 Task: Add the task  Improve the appâ€™s performance during heavy load periods to the section Data Mining Sprint in the project Virtuoso and add a Due Date to the respective task as 2023/11/08.
Action: Mouse moved to (1099, 620)
Screenshot: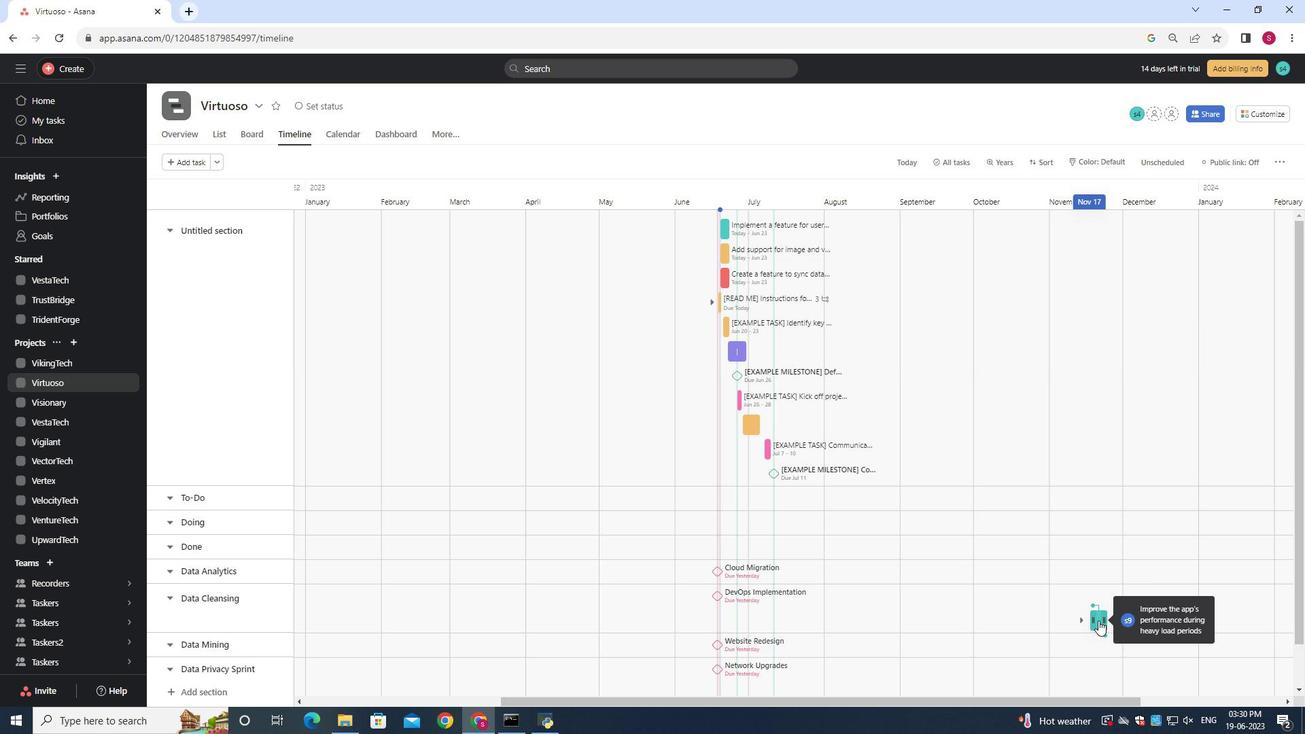 
Action: Mouse pressed left at (1099, 620)
Screenshot: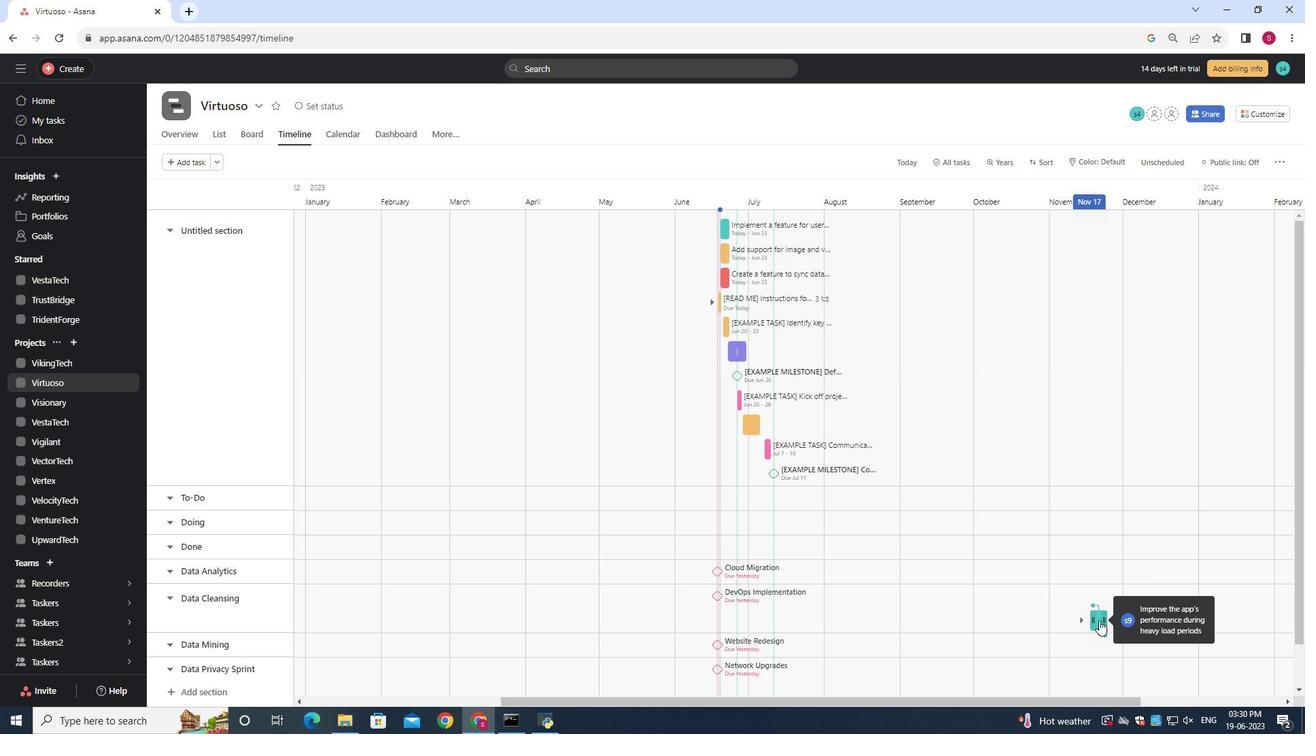 
Action: Mouse moved to (1091, 622)
Screenshot: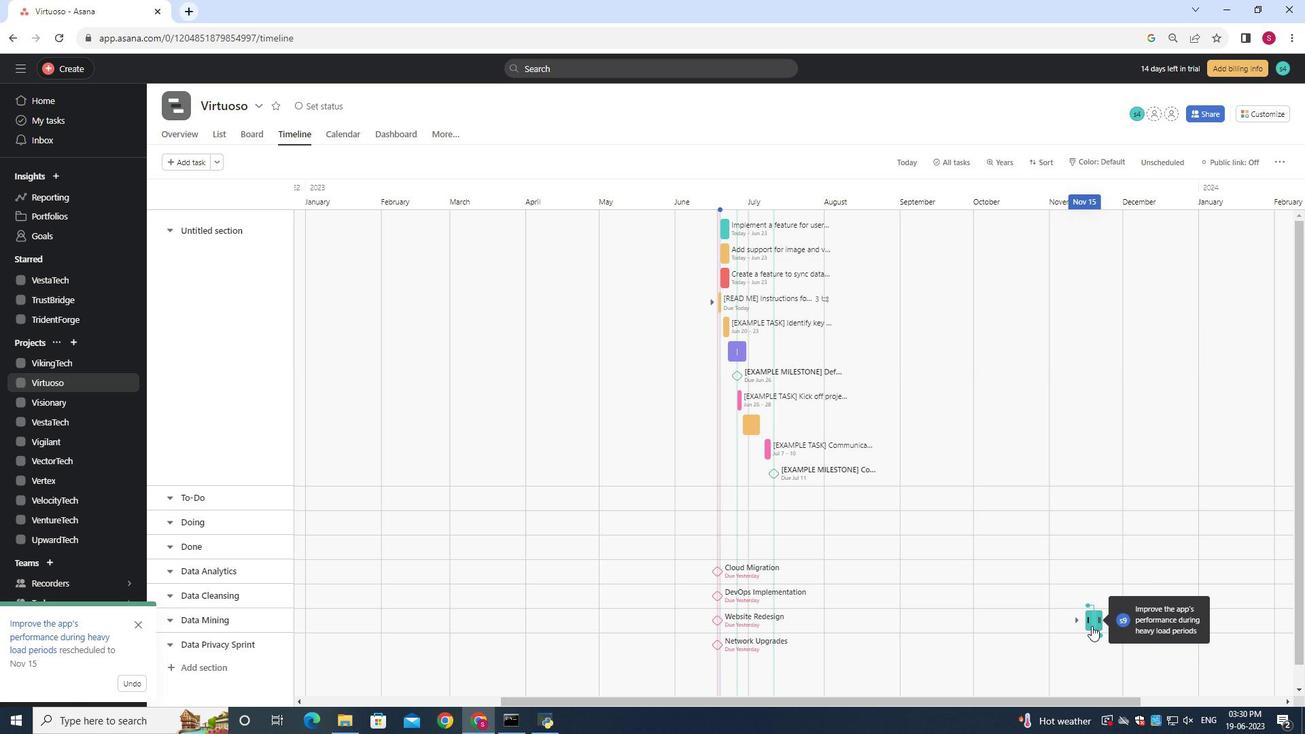 
Action: Mouse pressed left at (1091, 622)
Screenshot: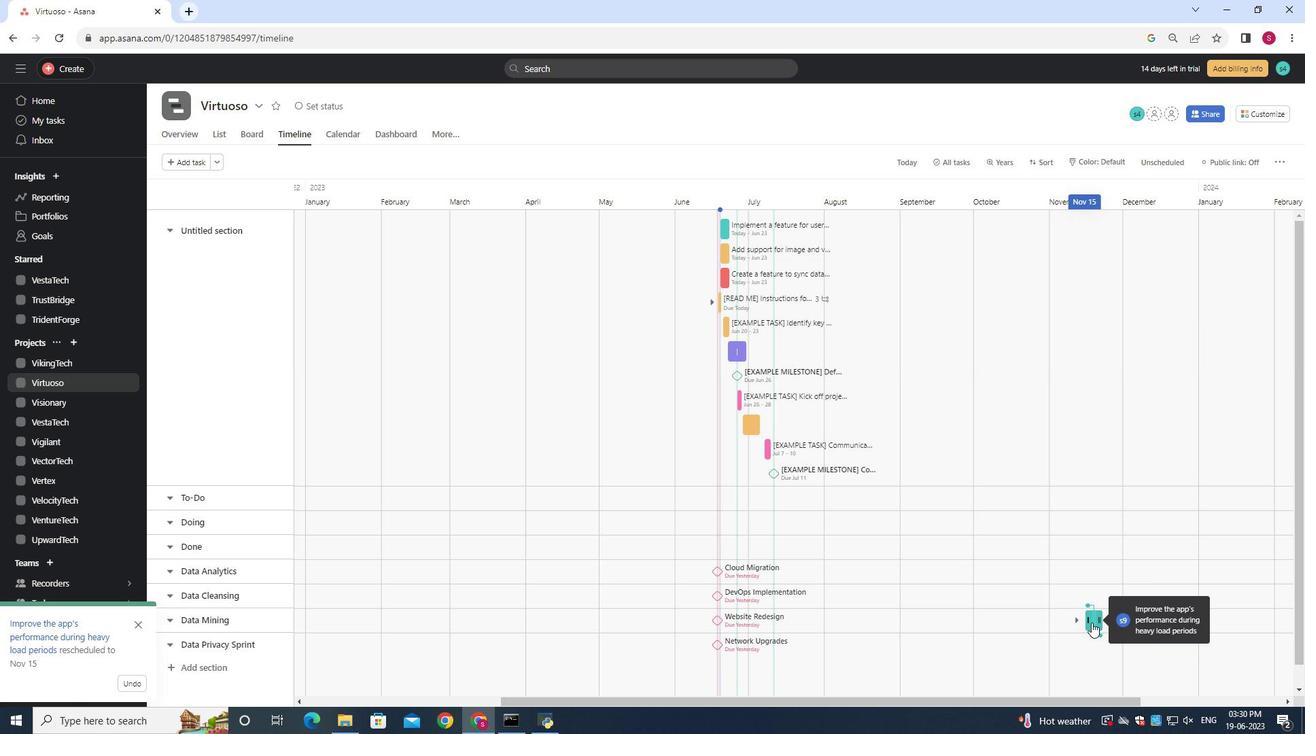 
Action: Mouse moved to (1038, 274)
Screenshot: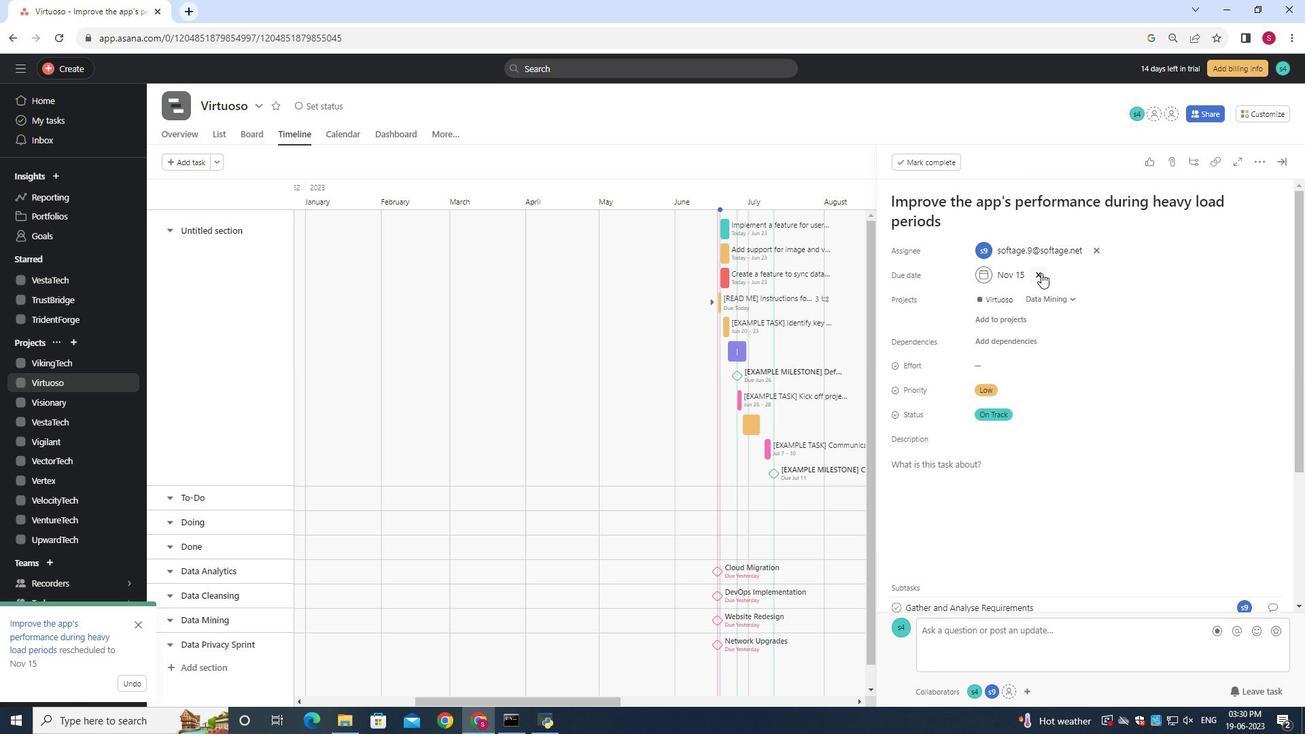 
Action: Mouse pressed left at (1038, 274)
Screenshot: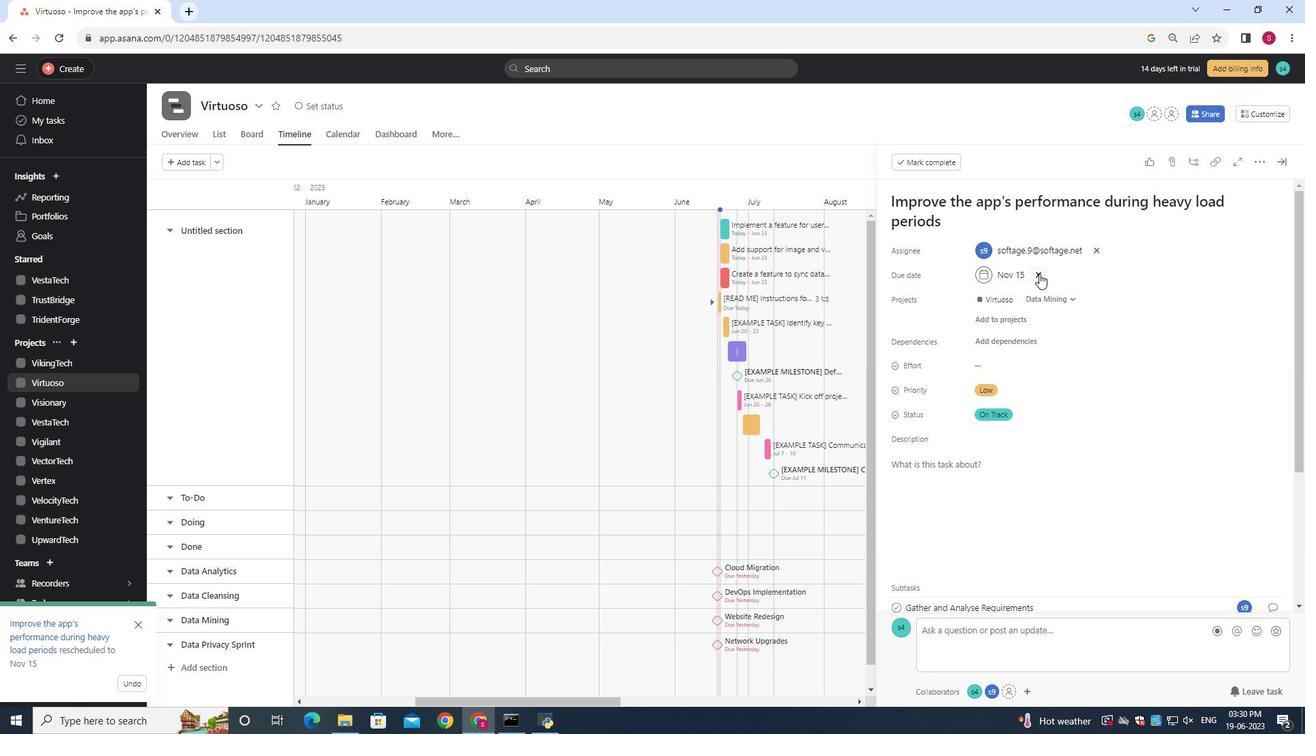 
Action: Mouse moved to (998, 275)
Screenshot: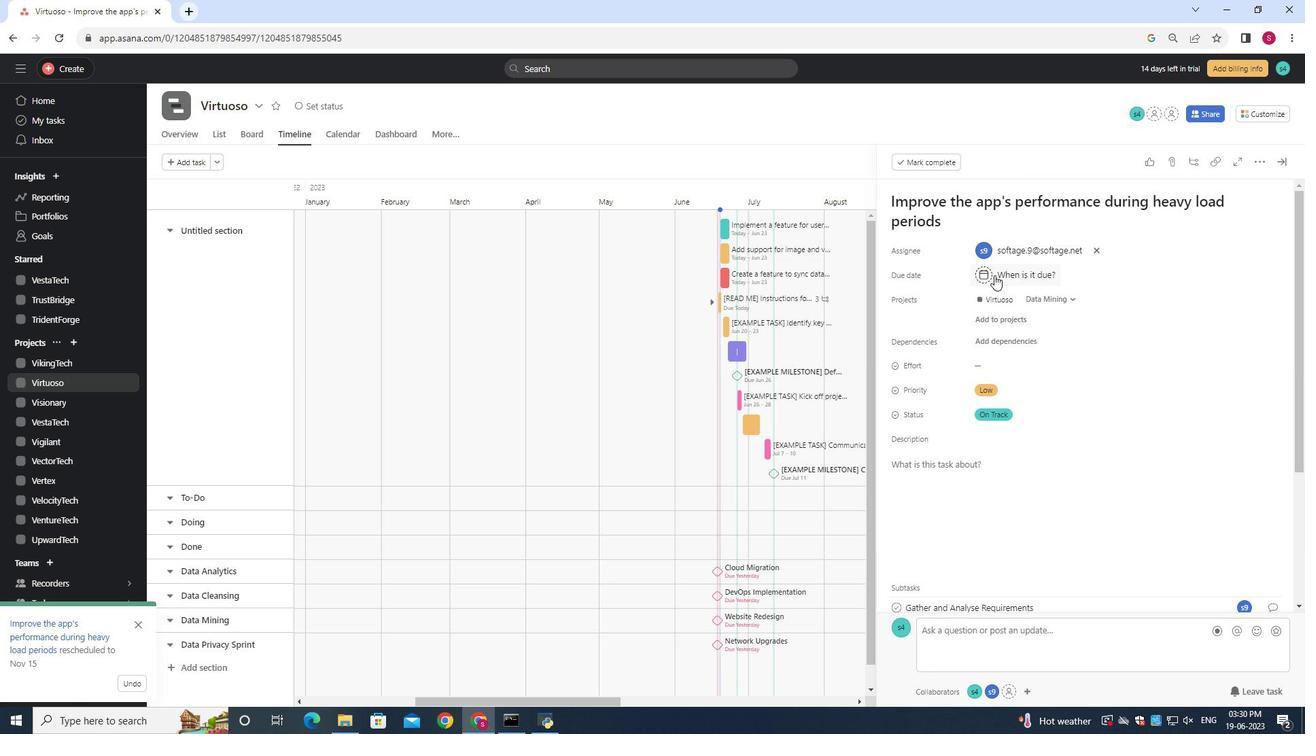 
Action: Mouse pressed left at (998, 275)
Screenshot: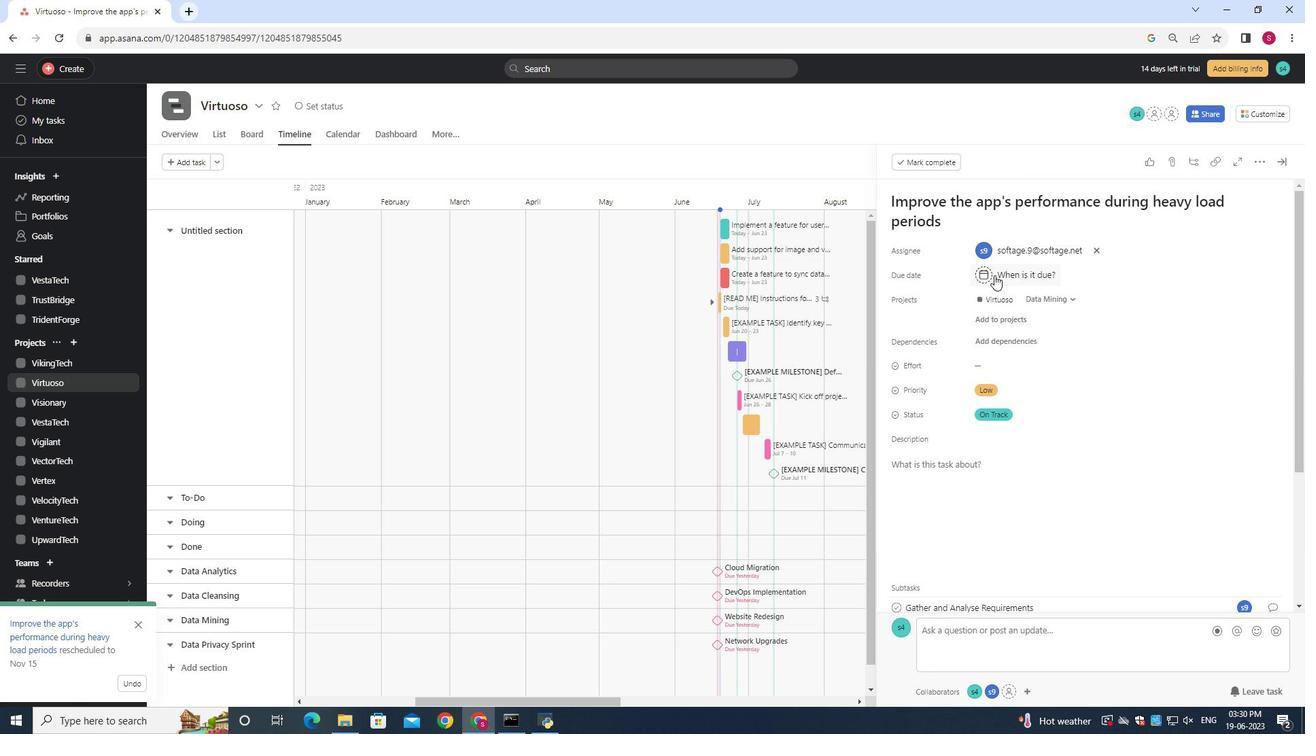 
Action: Mouse moved to (999, 275)
Screenshot: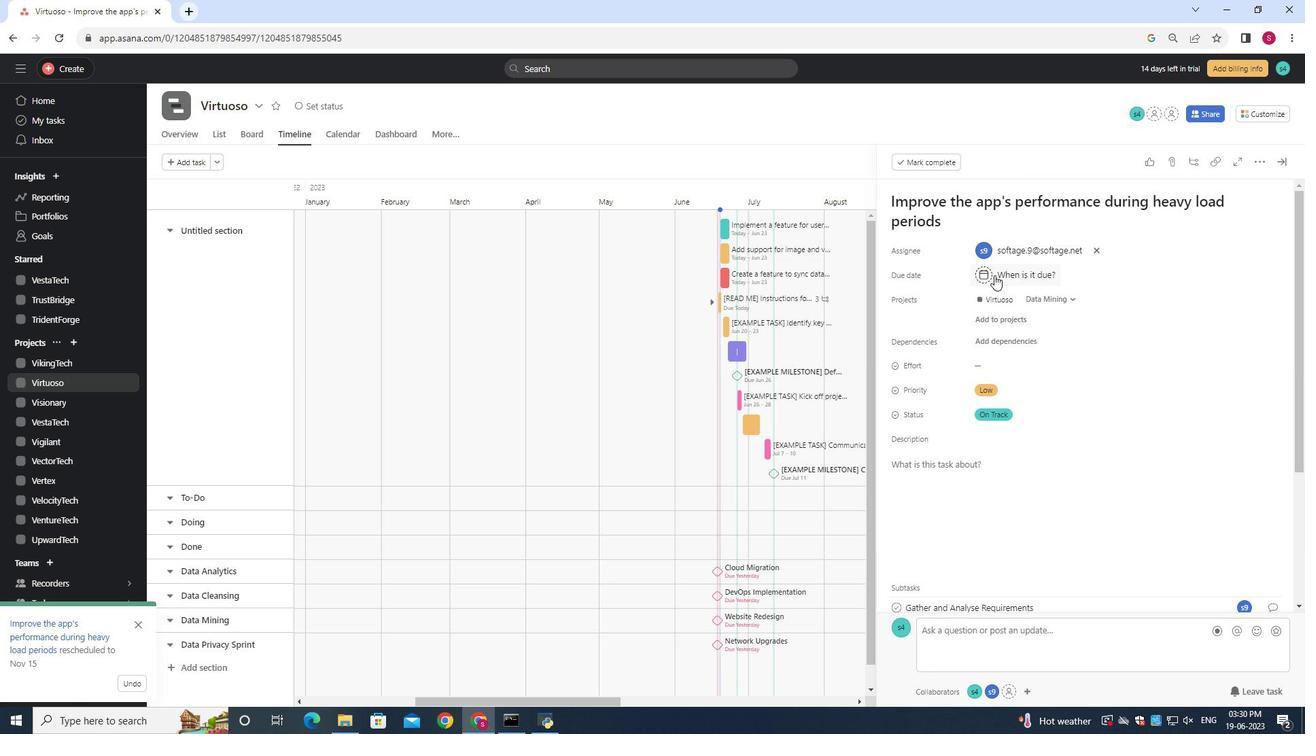 
Action: Key pressed 2023/11/08<Key.enter>
Screenshot: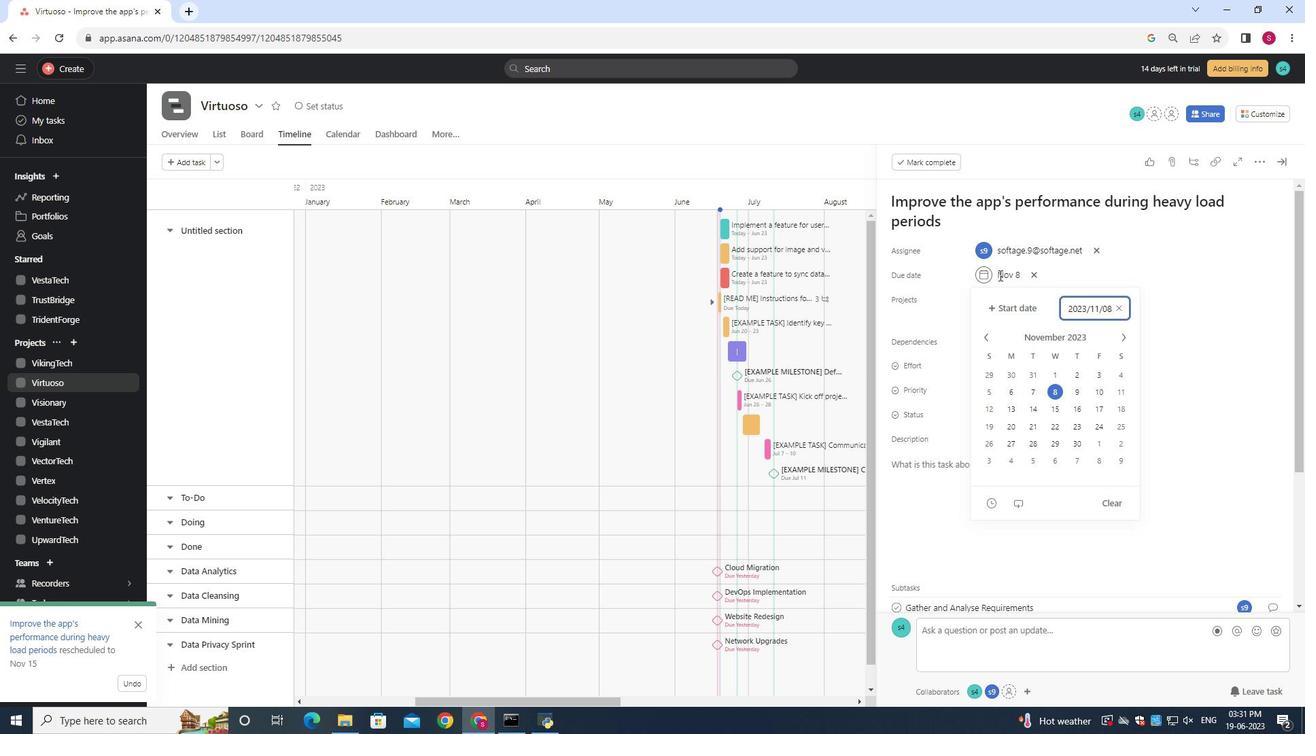 
